 Task: Use the formula "IMTANH" in spreadsheet "Project portfolio".
Action: Mouse moved to (113, 89)
Screenshot: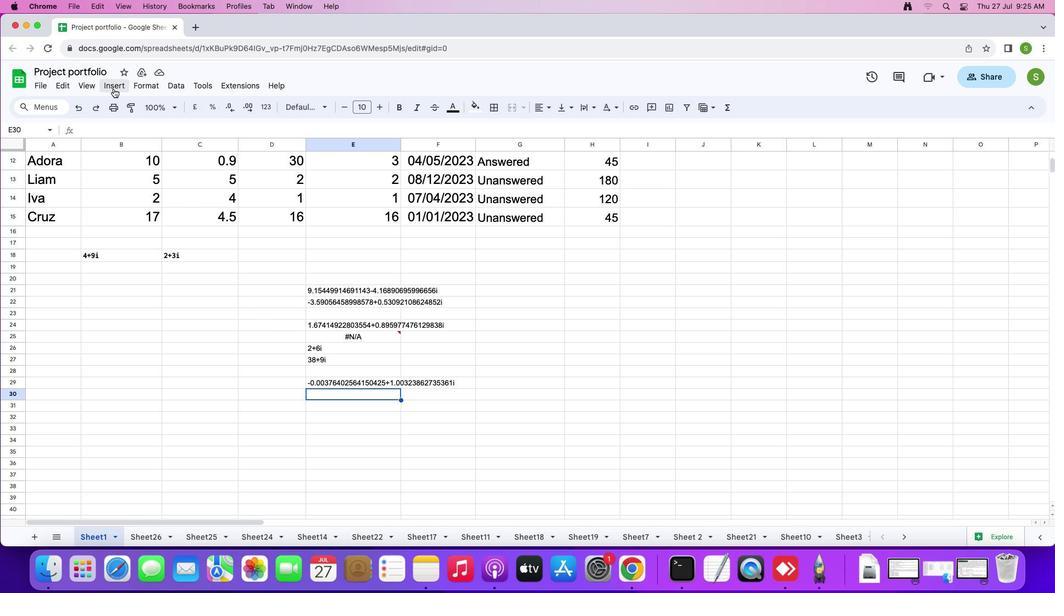 
Action: Mouse pressed left at (113, 89)
Screenshot: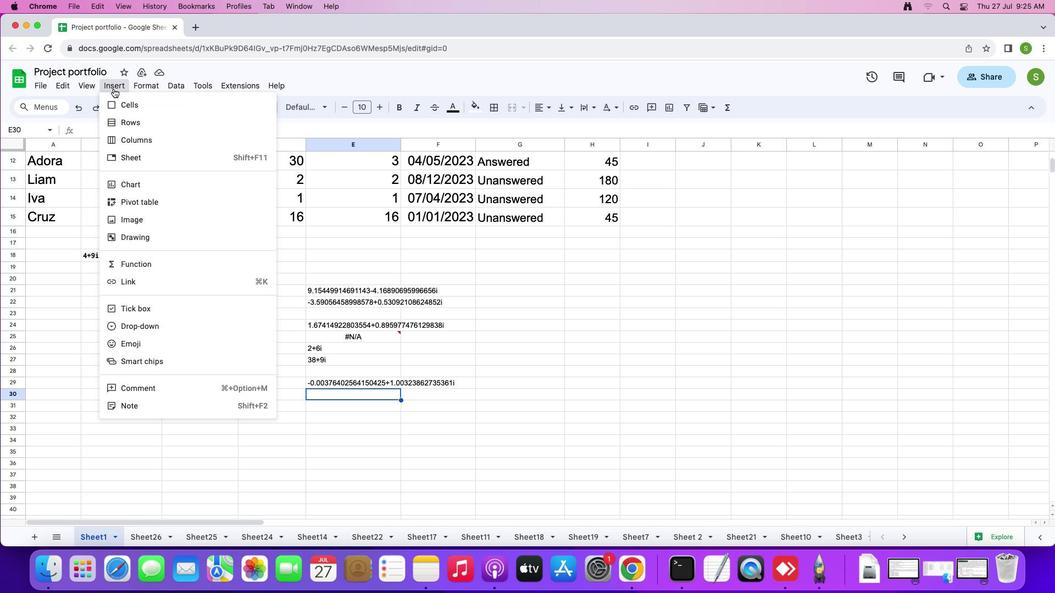 
Action: Mouse moved to (156, 262)
Screenshot: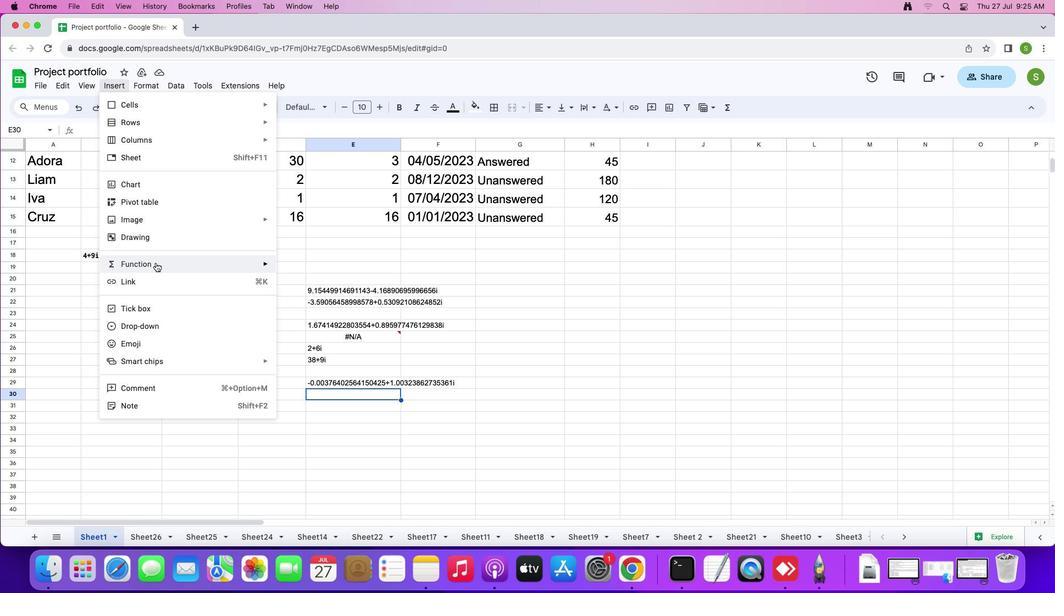 
Action: Mouse pressed left at (156, 262)
Screenshot: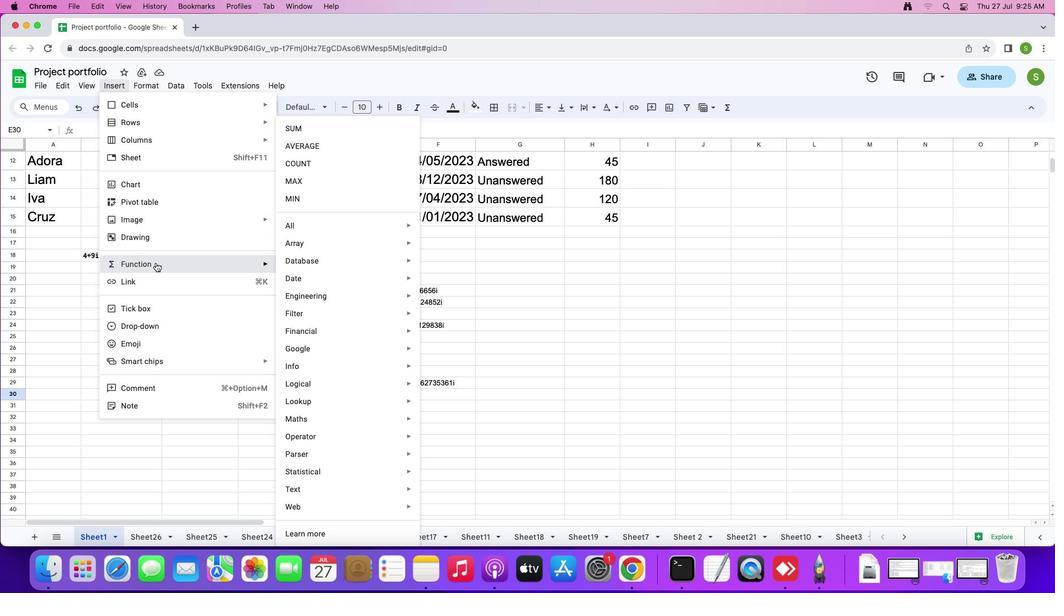 
Action: Mouse moved to (306, 220)
Screenshot: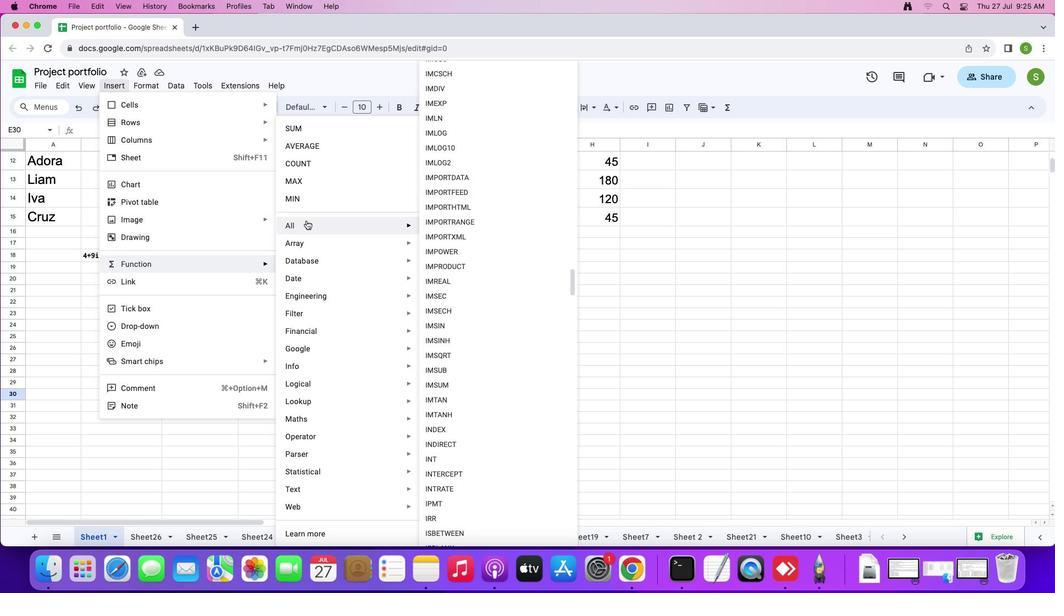 
Action: Mouse pressed left at (306, 220)
Screenshot: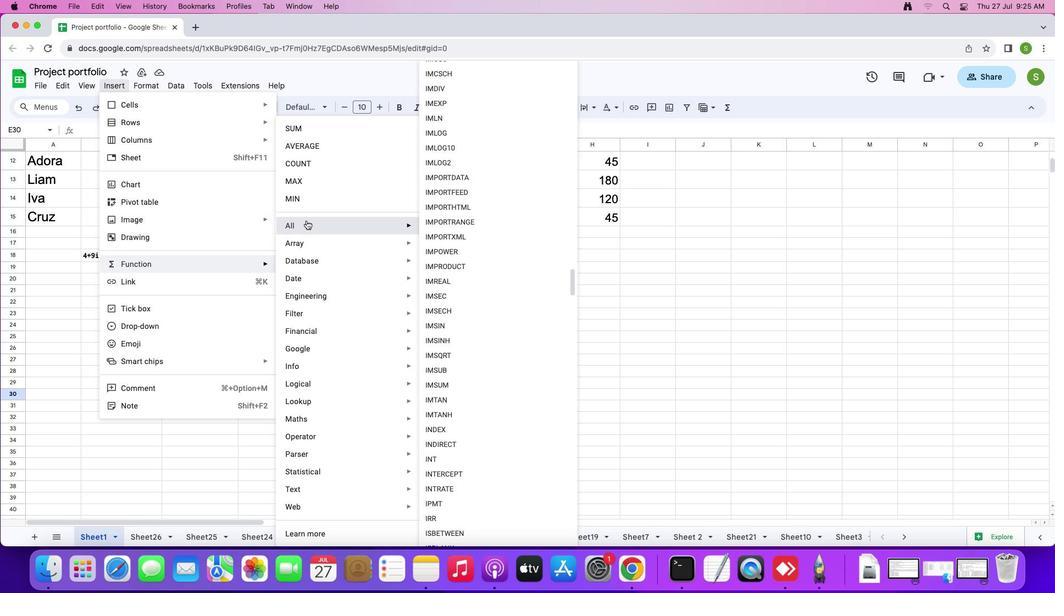 
Action: Mouse moved to (442, 417)
Screenshot: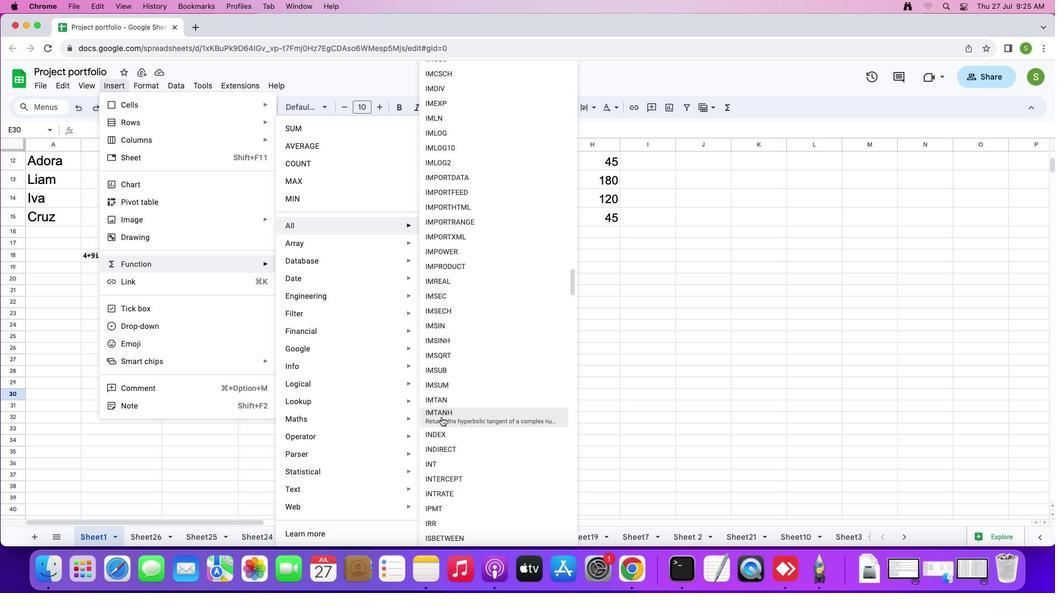 
Action: Mouse pressed left at (442, 417)
Screenshot: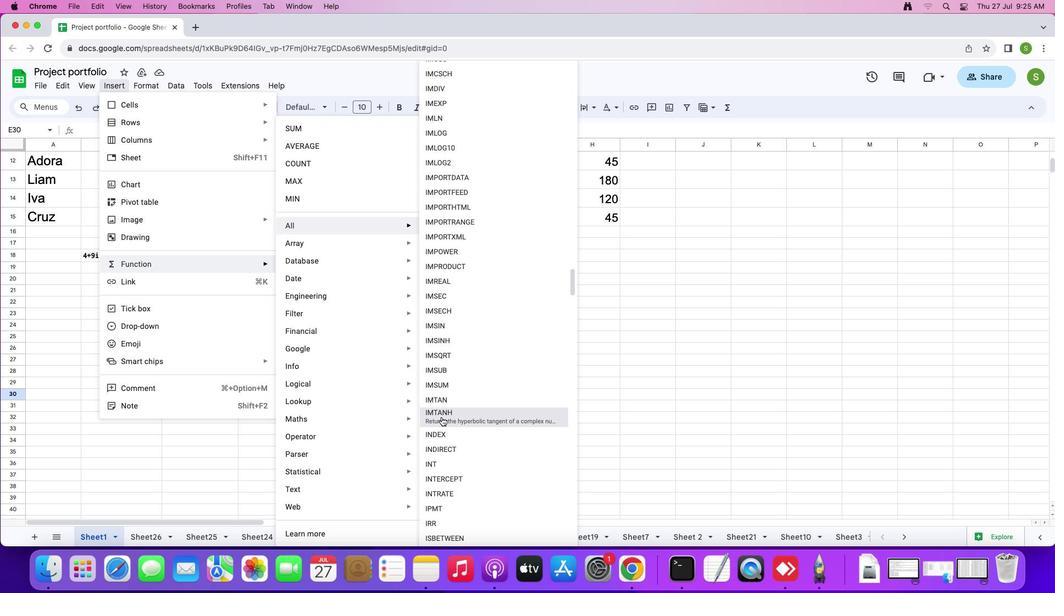
Action: Mouse moved to (119, 254)
Screenshot: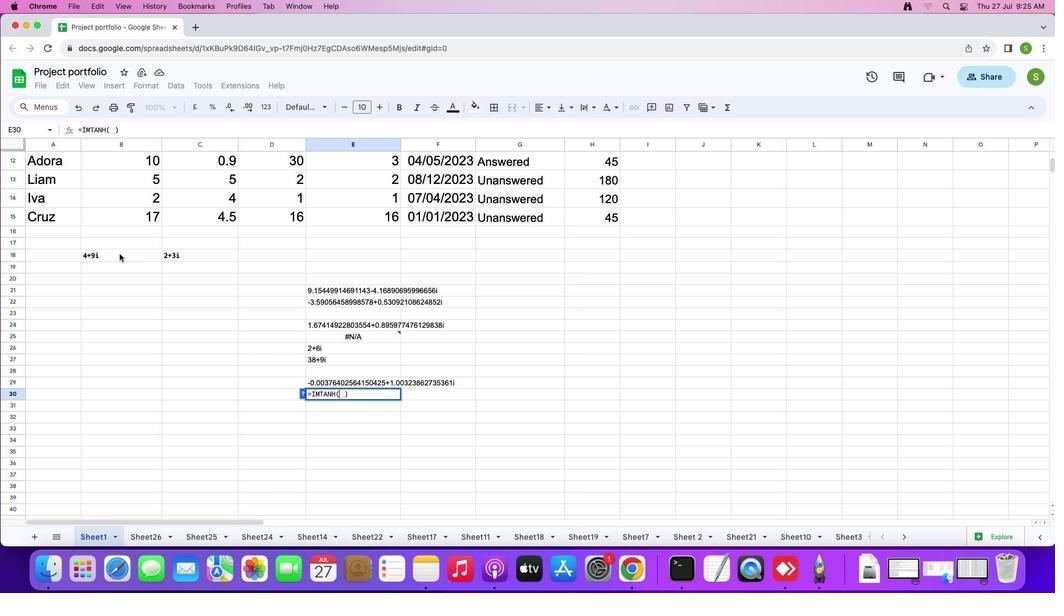 
Action: Mouse pressed left at (119, 254)
Screenshot: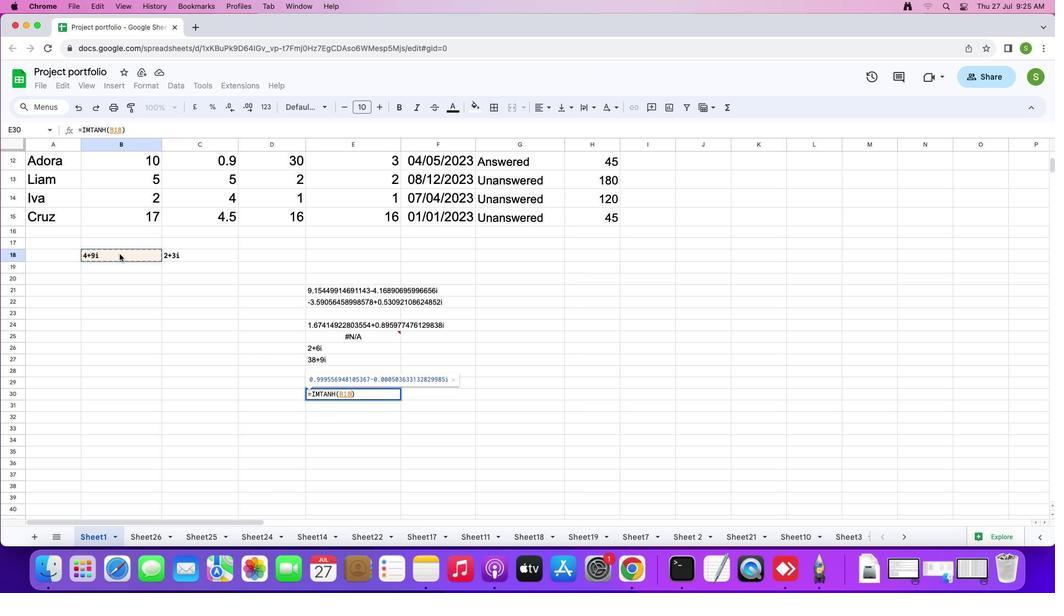 
Action: Mouse moved to (121, 256)
Screenshot: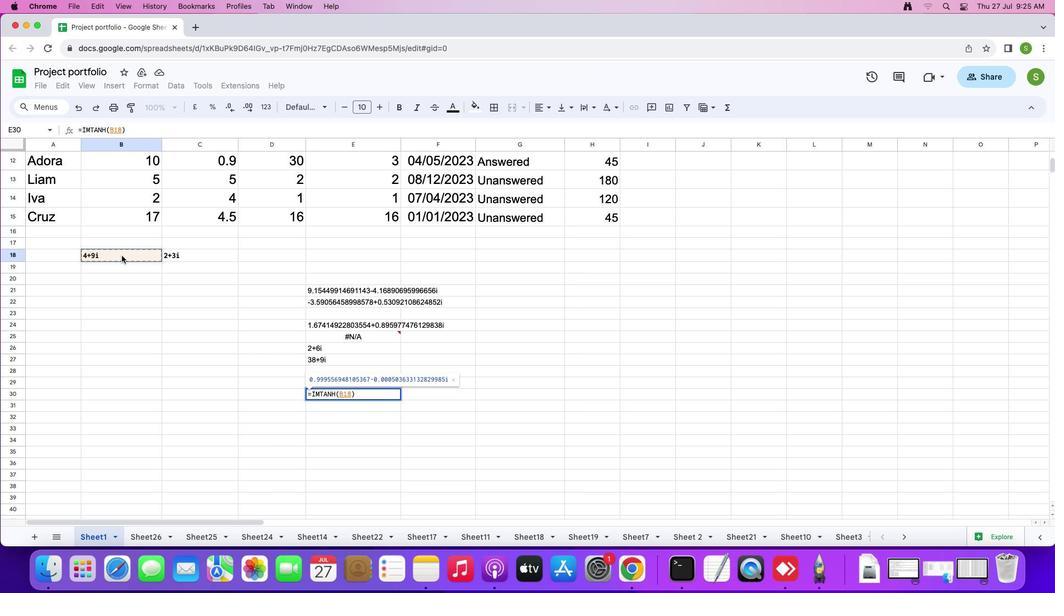 
Action: Key pressed Key.enter
Screenshot: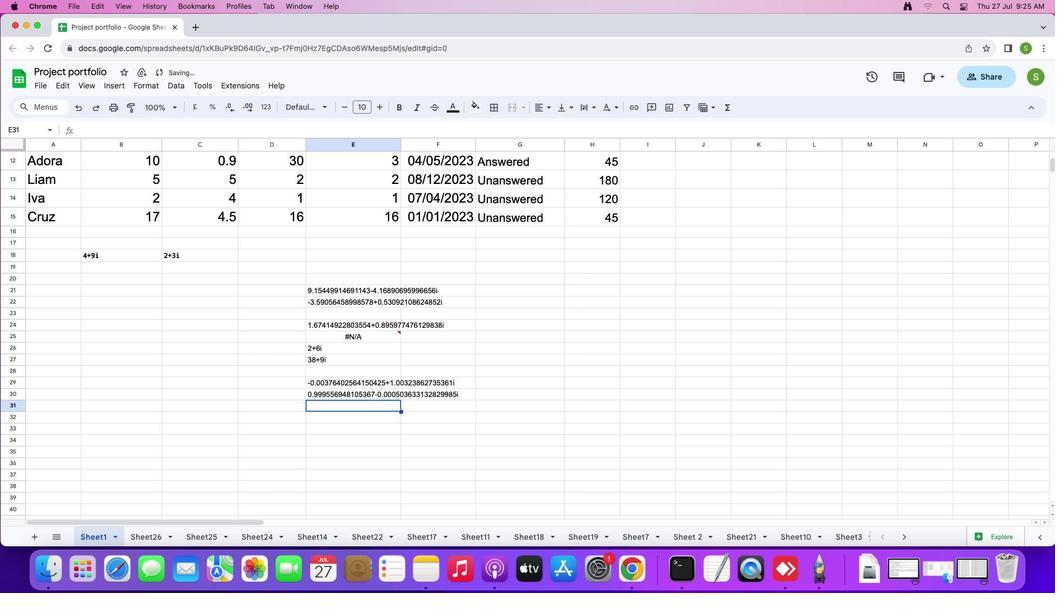 
